 Task: Add Sliced Reduced Sodium Turkey Breast to the cart.
Action: Mouse moved to (21, 82)
Screenshot: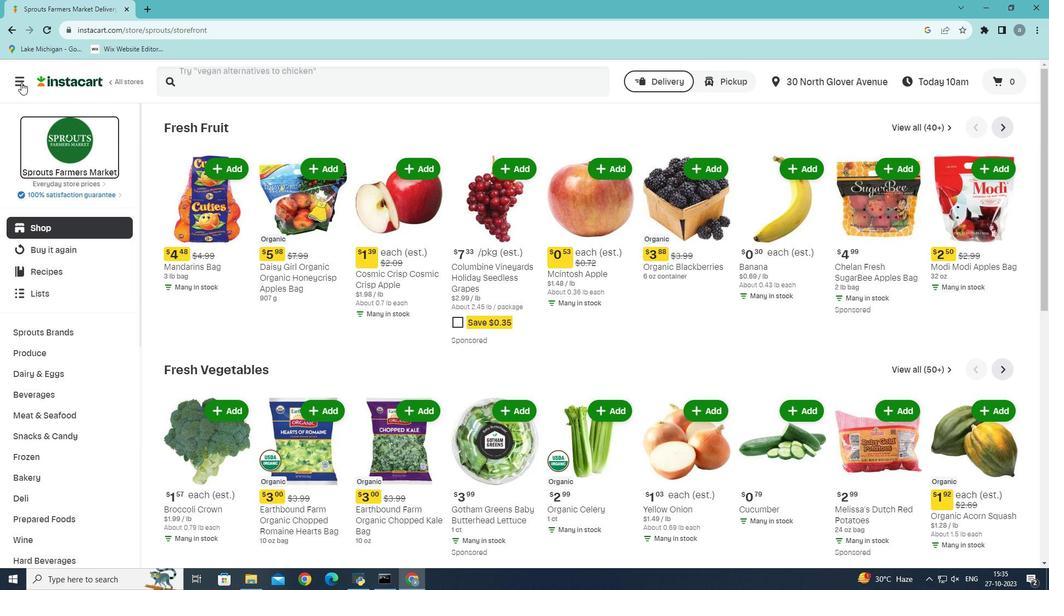 
Action: Mouse pressed left at (21, 82)
Screenshot: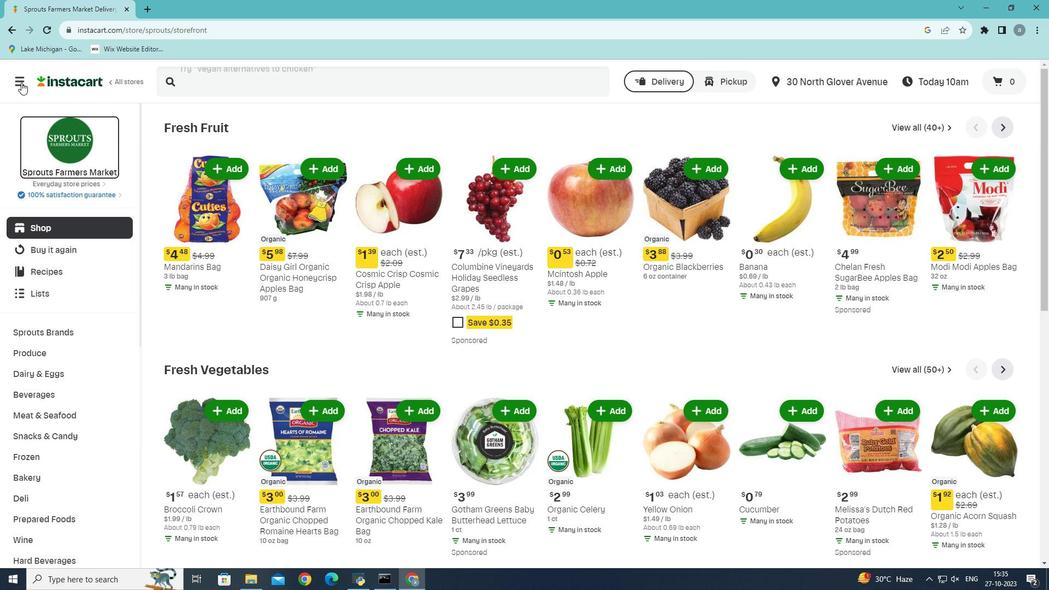 
Action: Mouse moved to (51, 311)
Screenshot: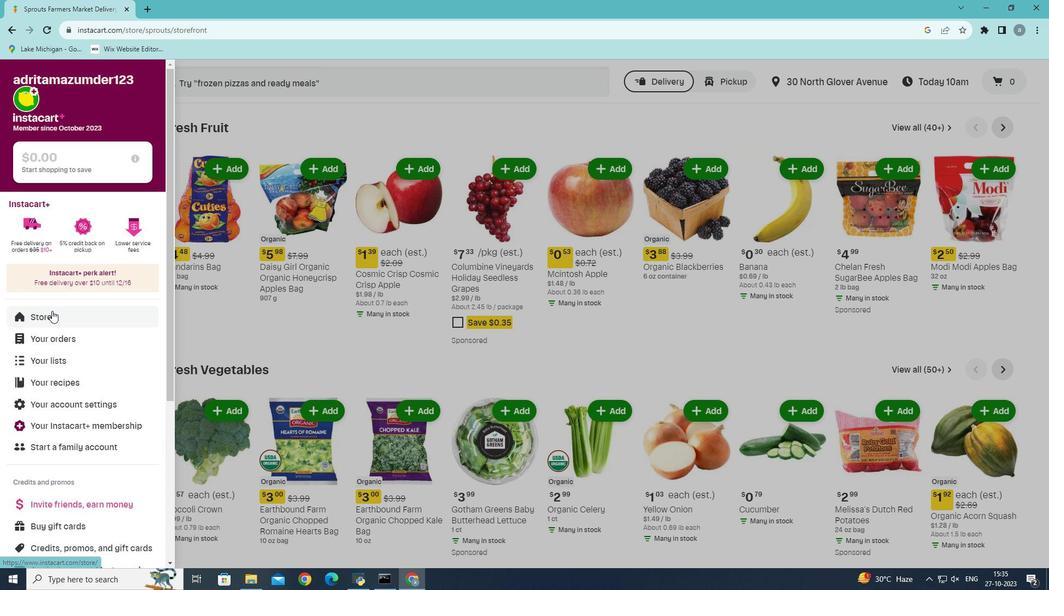 
Action: Mouse pressed left at (51, 311)
Screenshot: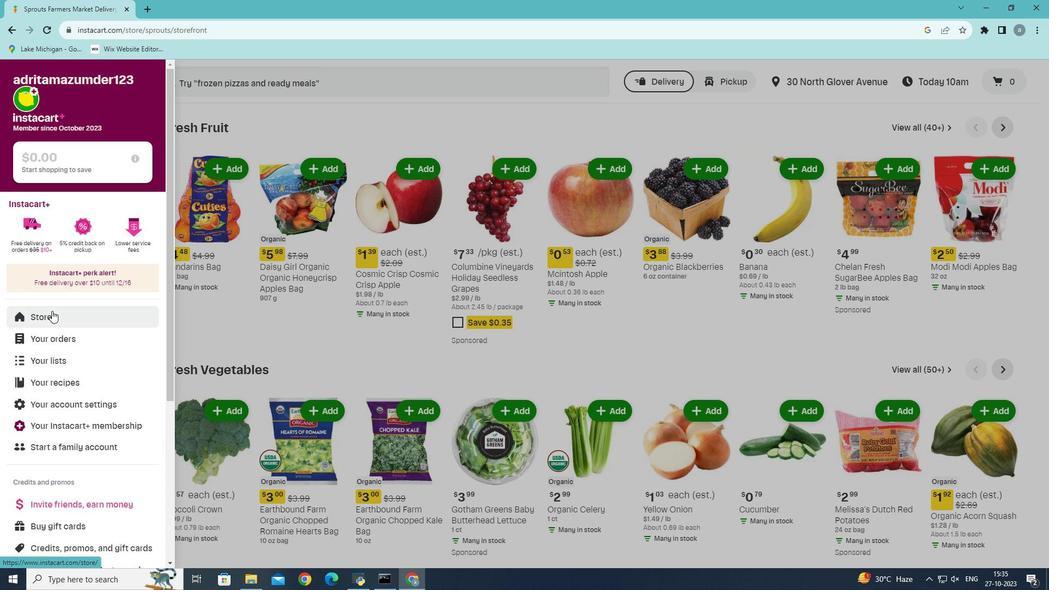 
Action: Mouse moved to (264, 123)
Screenshot: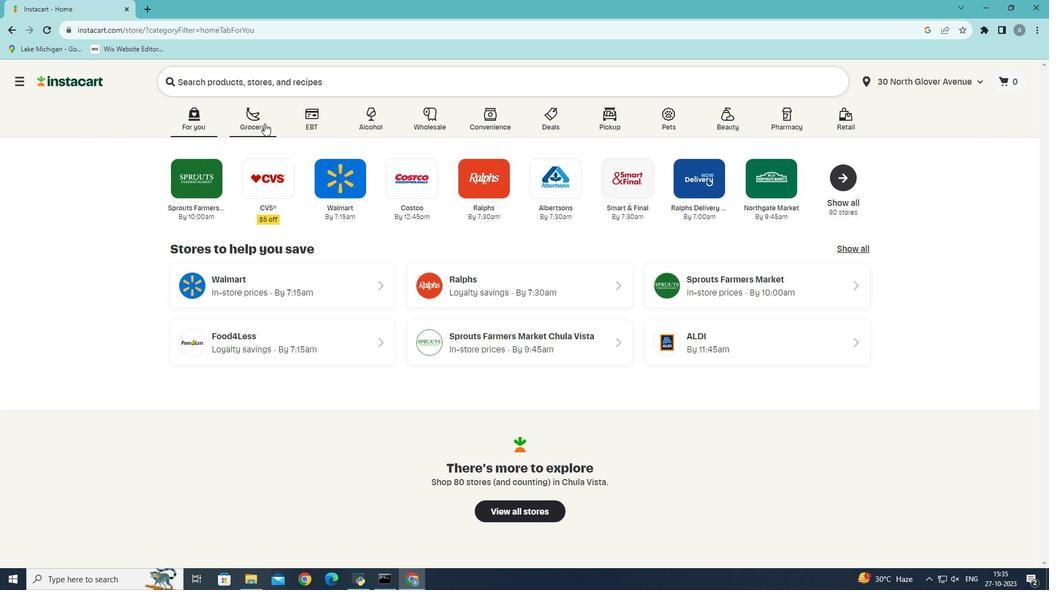 
Action: Mouse pressed left at (264, 123)
Screenshot: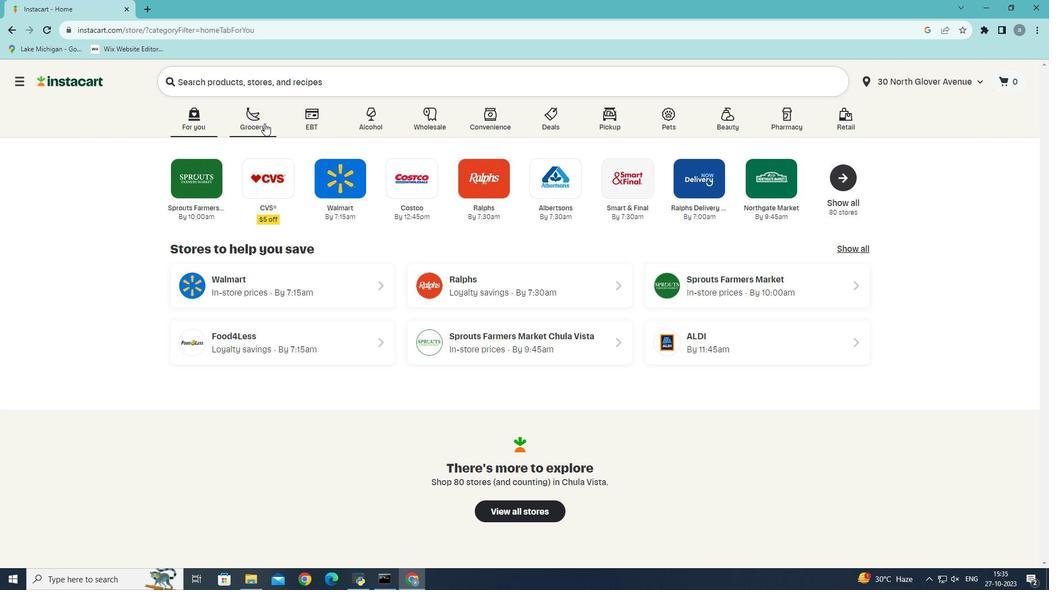 
Action: Mouse moved to (275, 314)
Screenshot: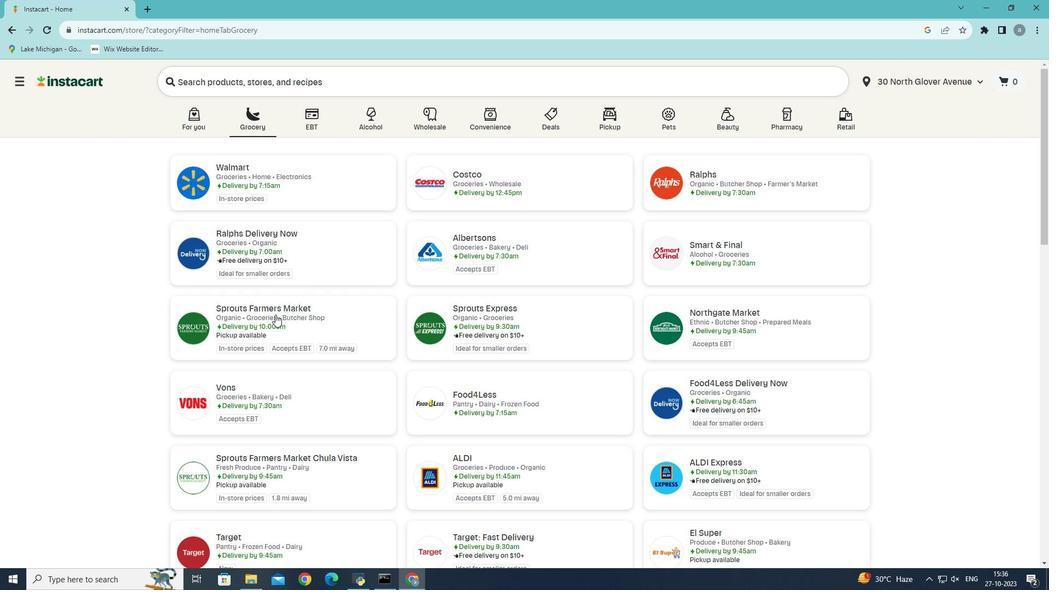
Action: Mouse pressed left at (275, 314)
Screenshot: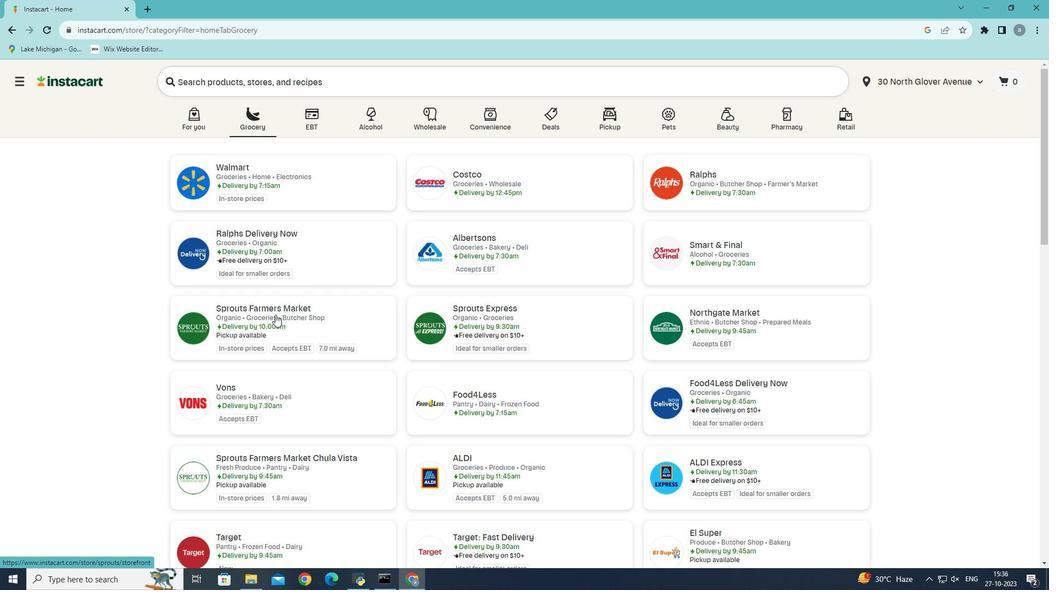 
Action: Mouse moved to (68, 413)
Screenshot: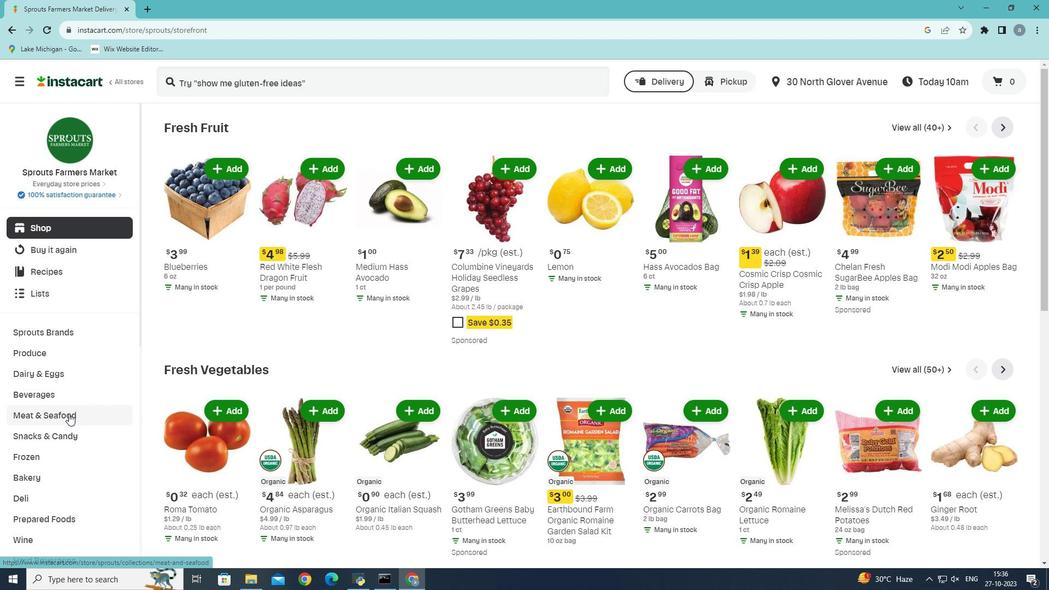 
Action: Mouse pressed left at (68, 413)
Screenshot: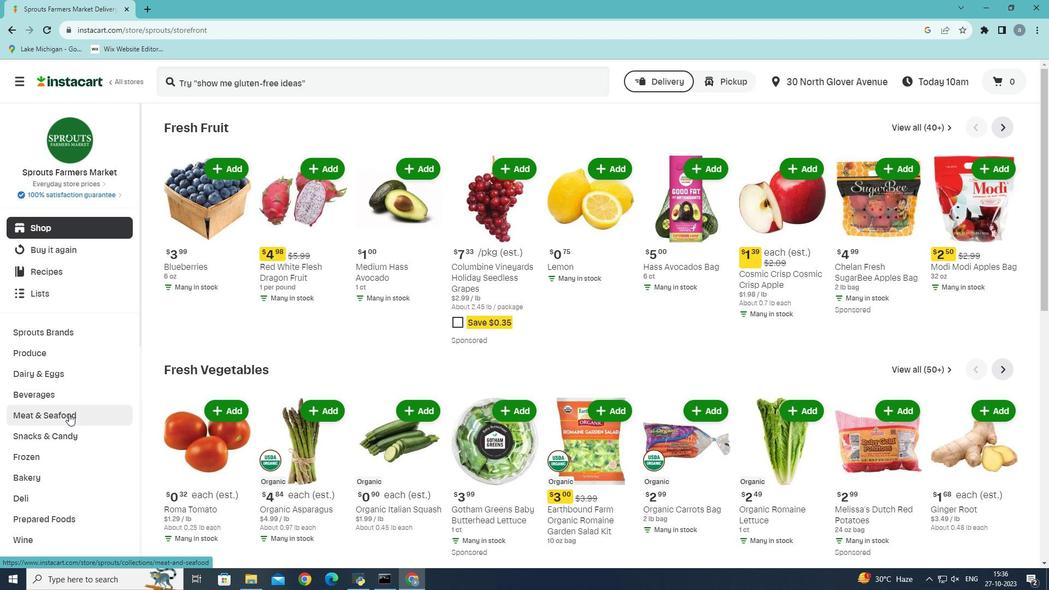 
Action: Mouse moved to (398, 155)
Screenshot: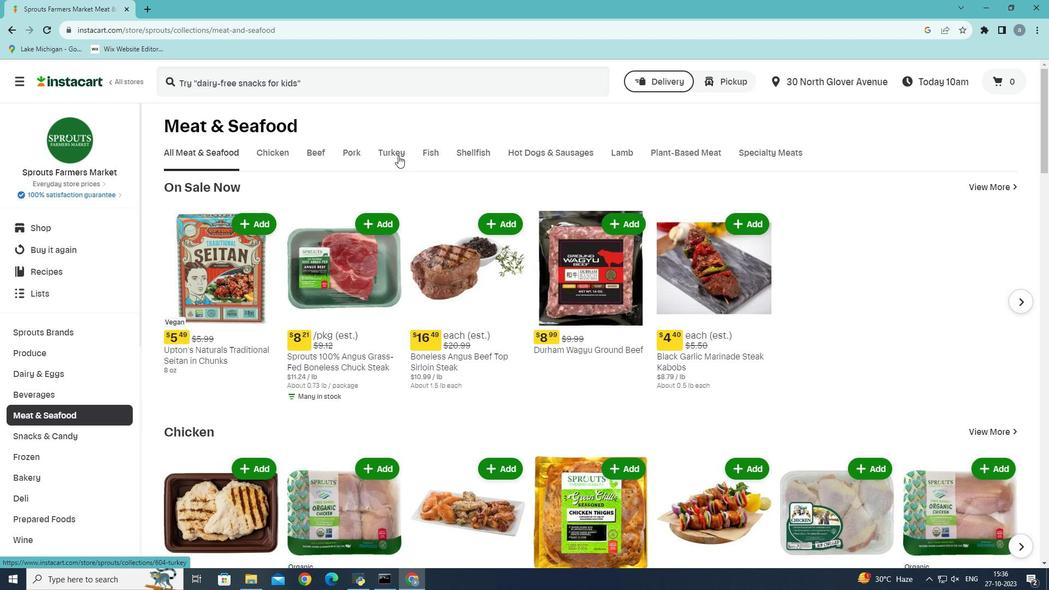 
Action: Mouse pressed left at (398, 155)
Screenshot: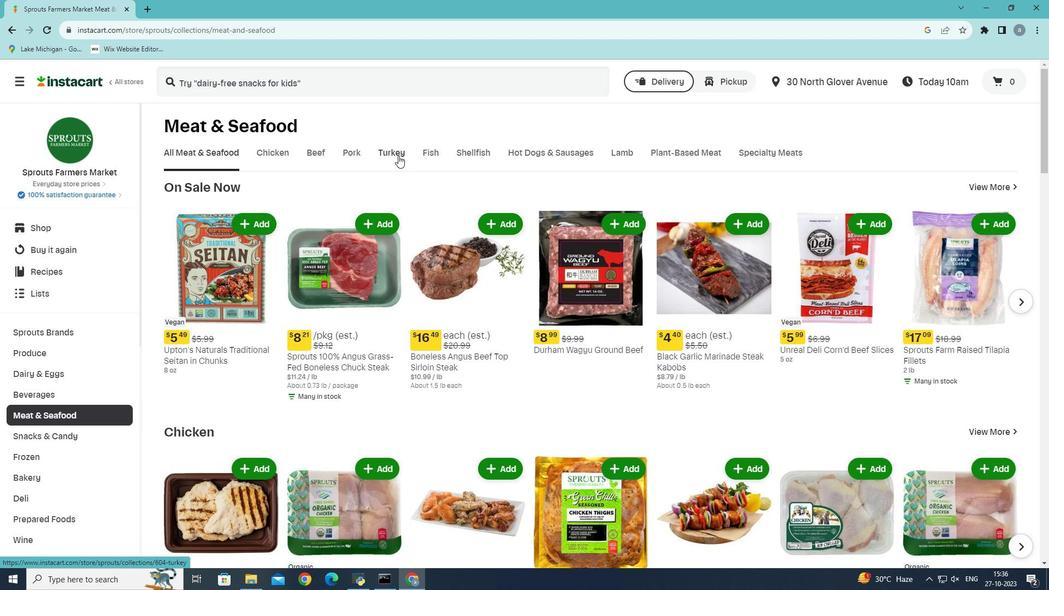 
Action: Mouse moved to (194, 85)
Screenshot: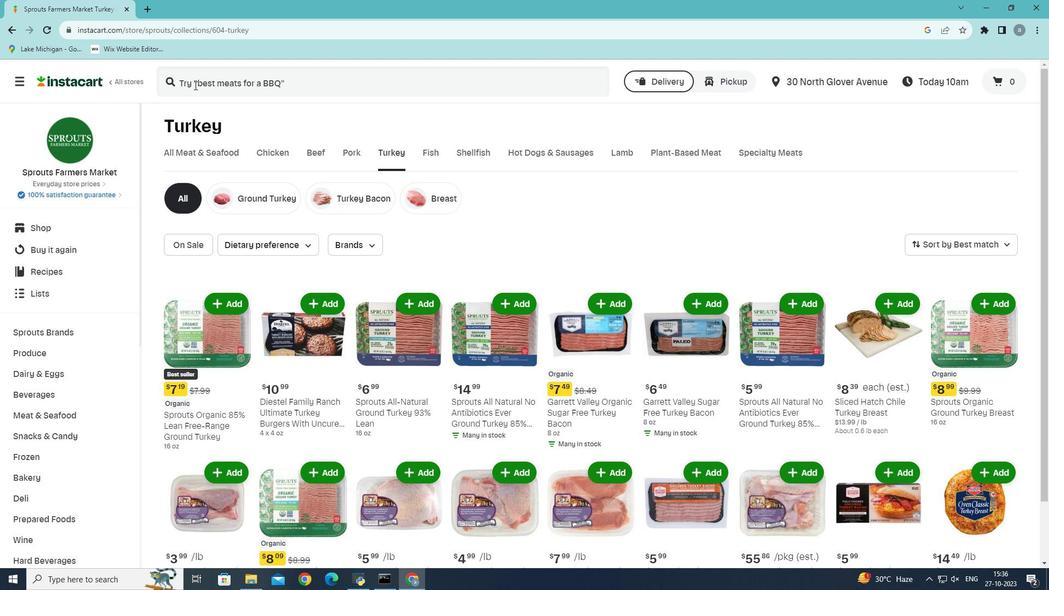 
Action: Mouse pressed left at (194, 85)
Screenshot: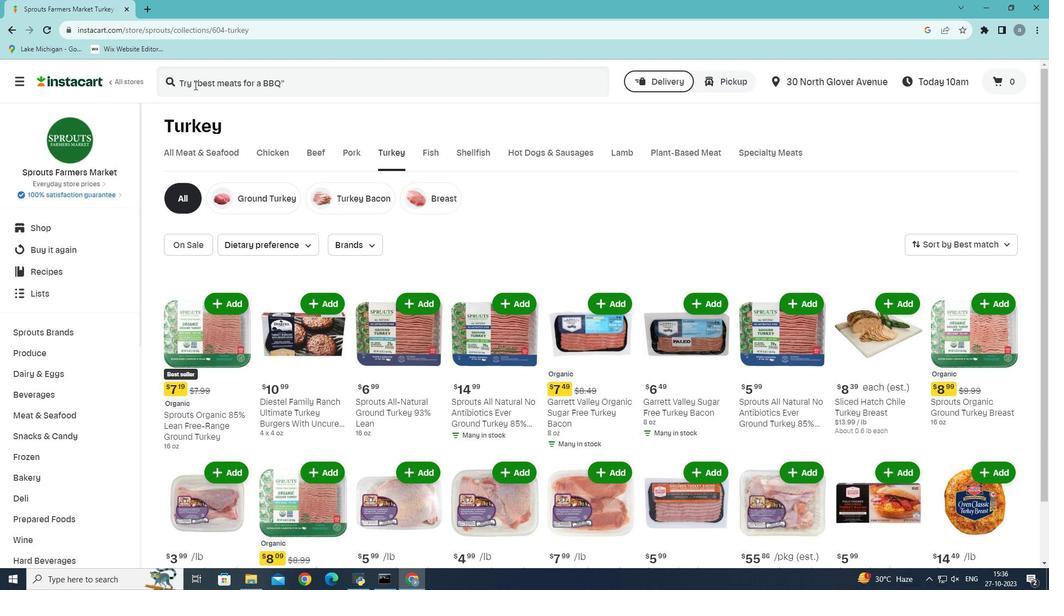 
Action: Key pressed <Key.shift>Sliced<Key.space>reduced<Key.space>sodium<Key.space>tur
Screenshot: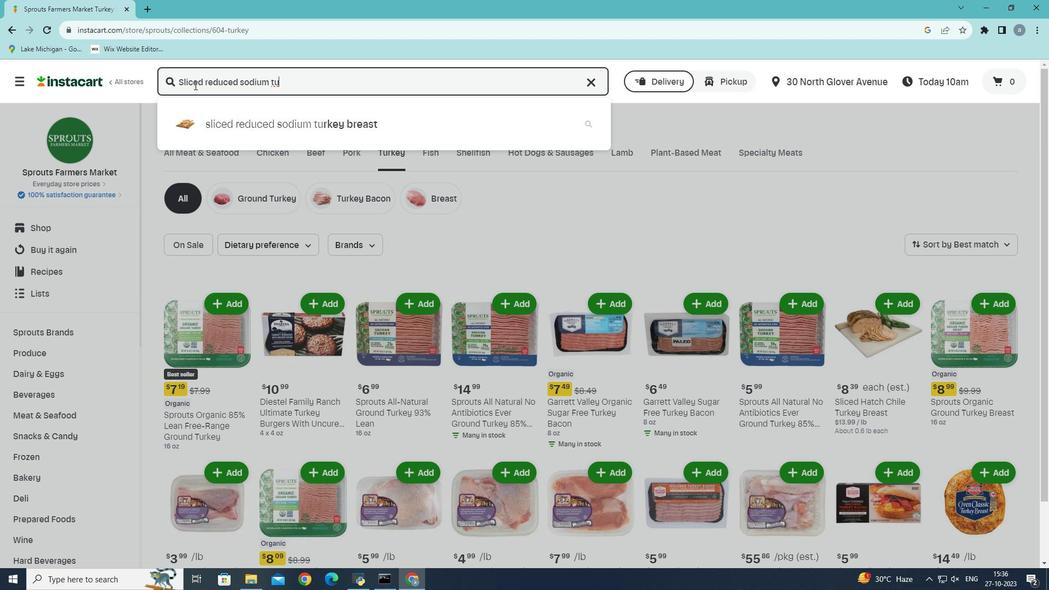 
Action: Mouse moved to (284, 130)
Screenshot: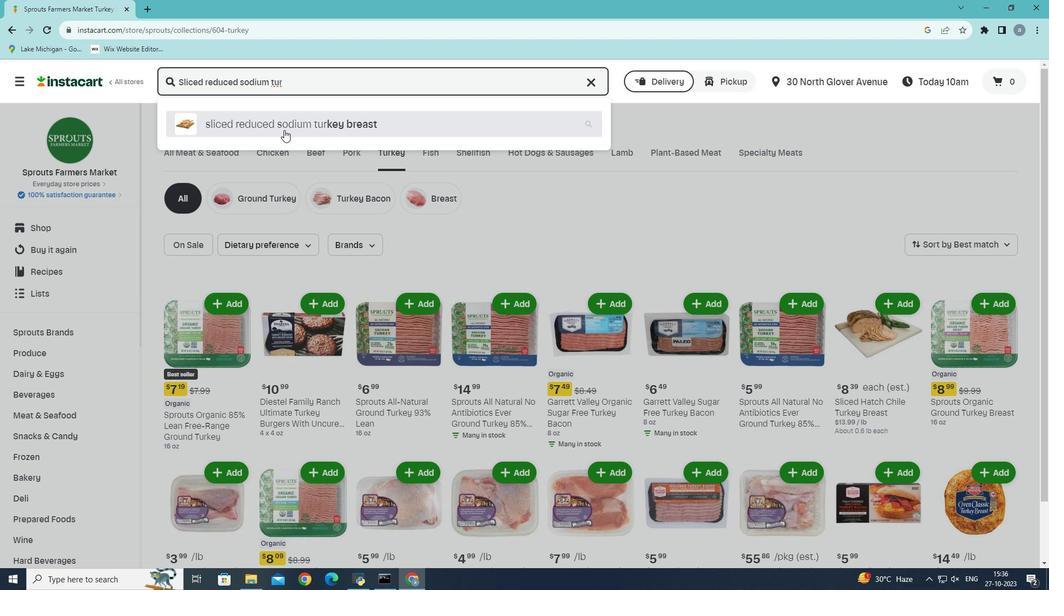 
Action: Mouse pressed left at (284, 130)
Screenshot: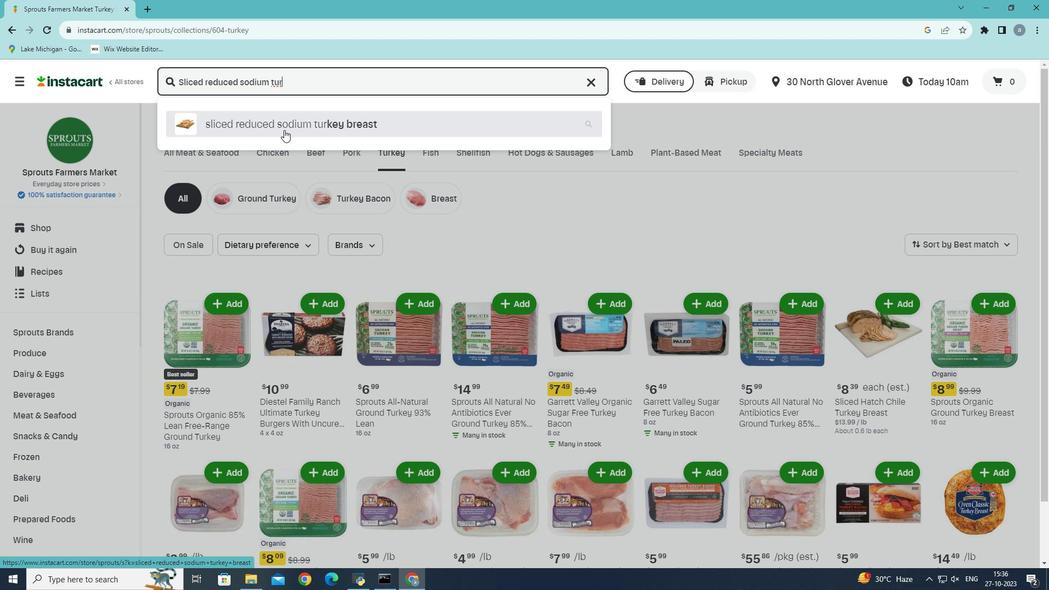 
Action: Mouse moved to (638, 187)
Screenshot: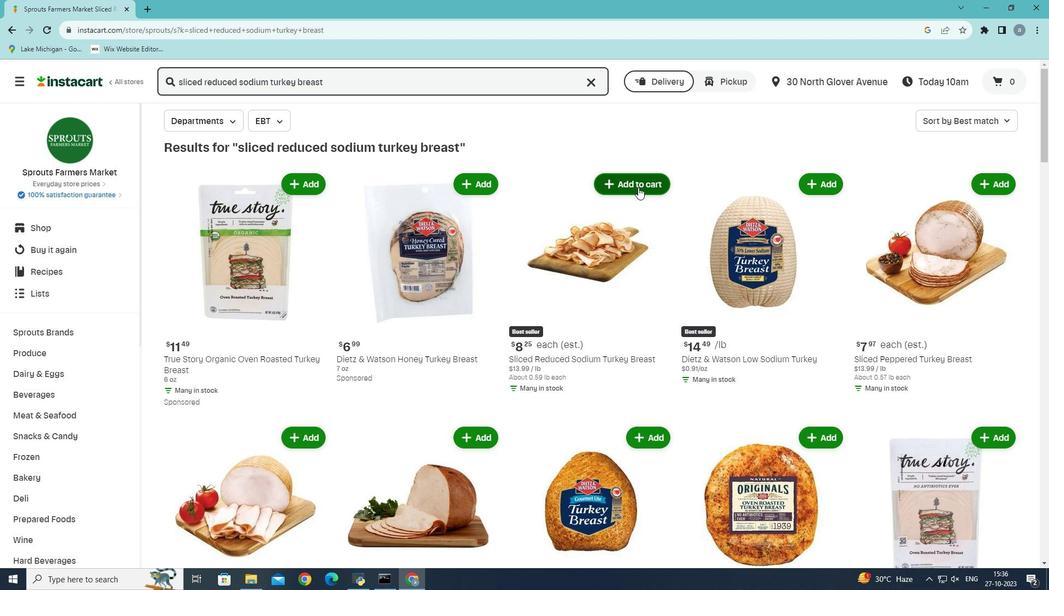 
Action: Mouse pressed left at (638, 187)
Screenshot: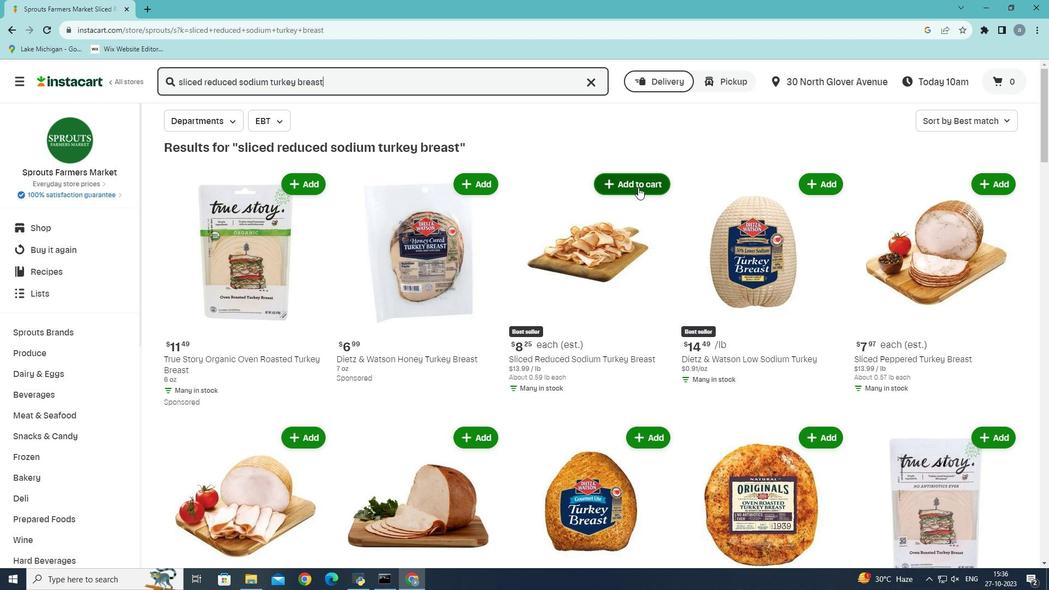 
